 Task: Create New Customer with Customer Name: Rainbow Retail Shoppe, Inc., Billing Address Line1: 536 Junior Avenue, Billing Address Line2:  Duluth, Billing Address Line3:  Georgia 30097, Cell Number: 785-335-5457
Action: Mouse moved to (171, 36)
Screenshot: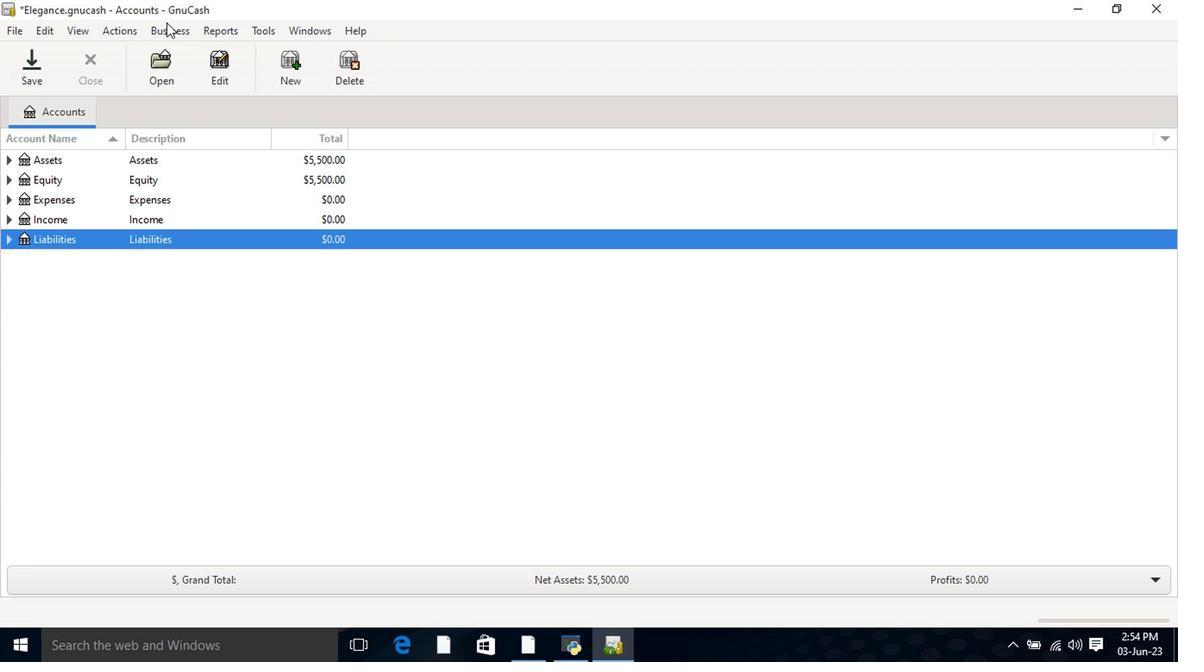 
Action: Mouse pressed left at (171, 36)
Screenshot: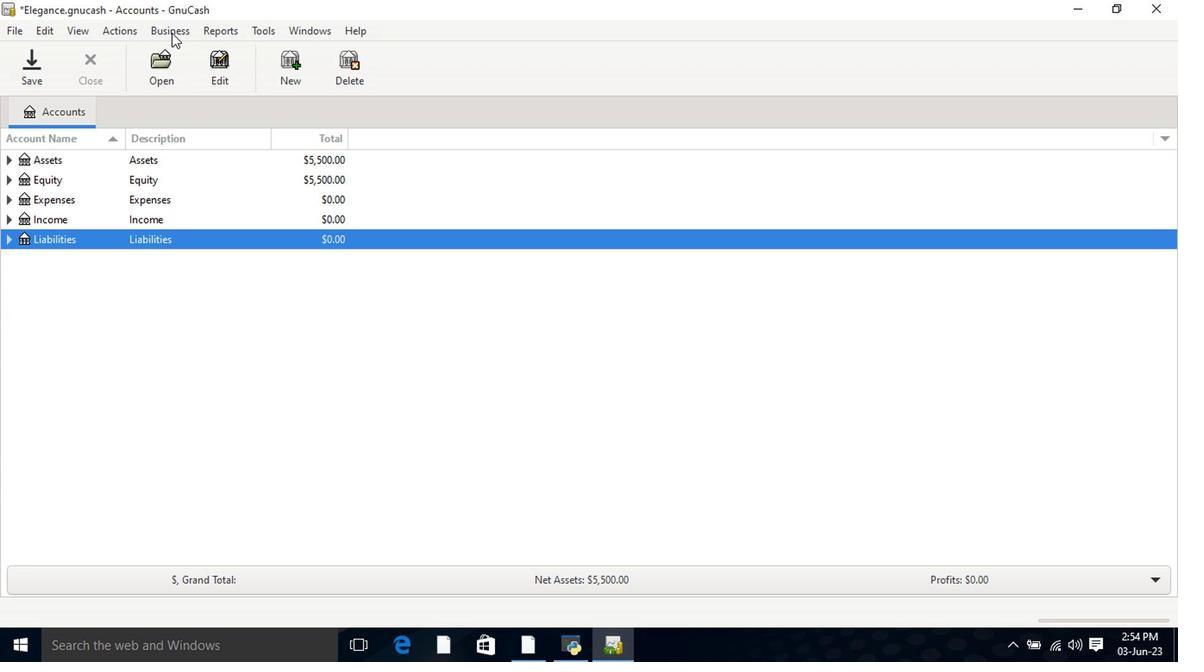 
Action: Mouse moved to (366, 74)
Screenshot: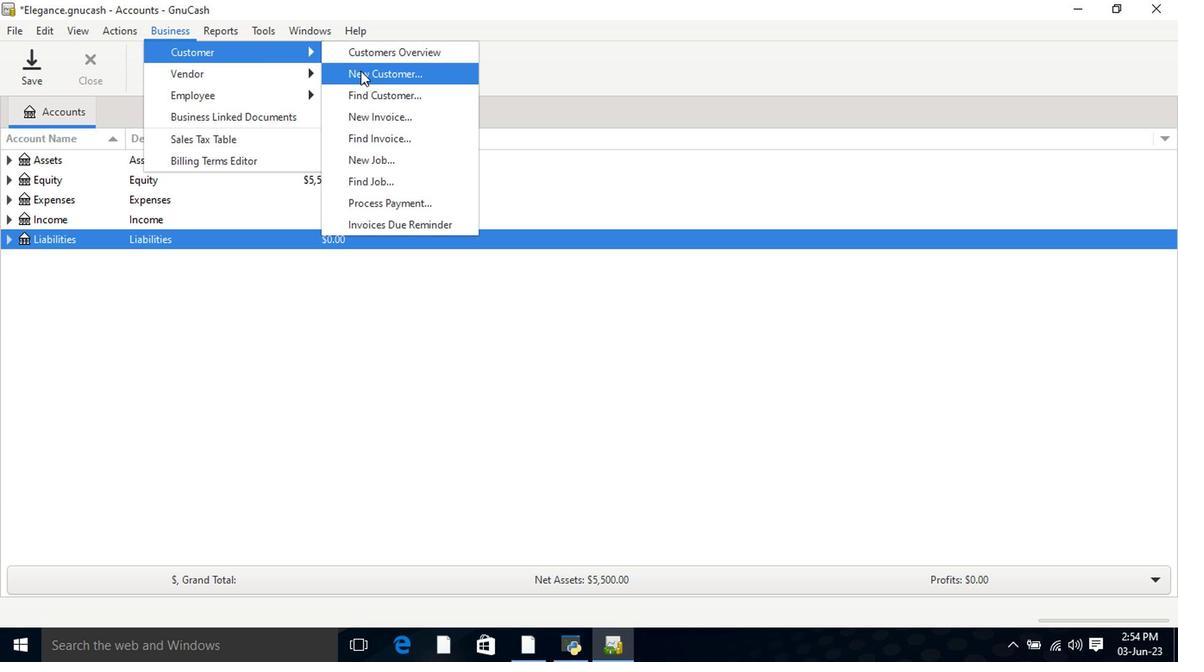 
Action: Mouse pressed left at (366, 74)
Screenshot: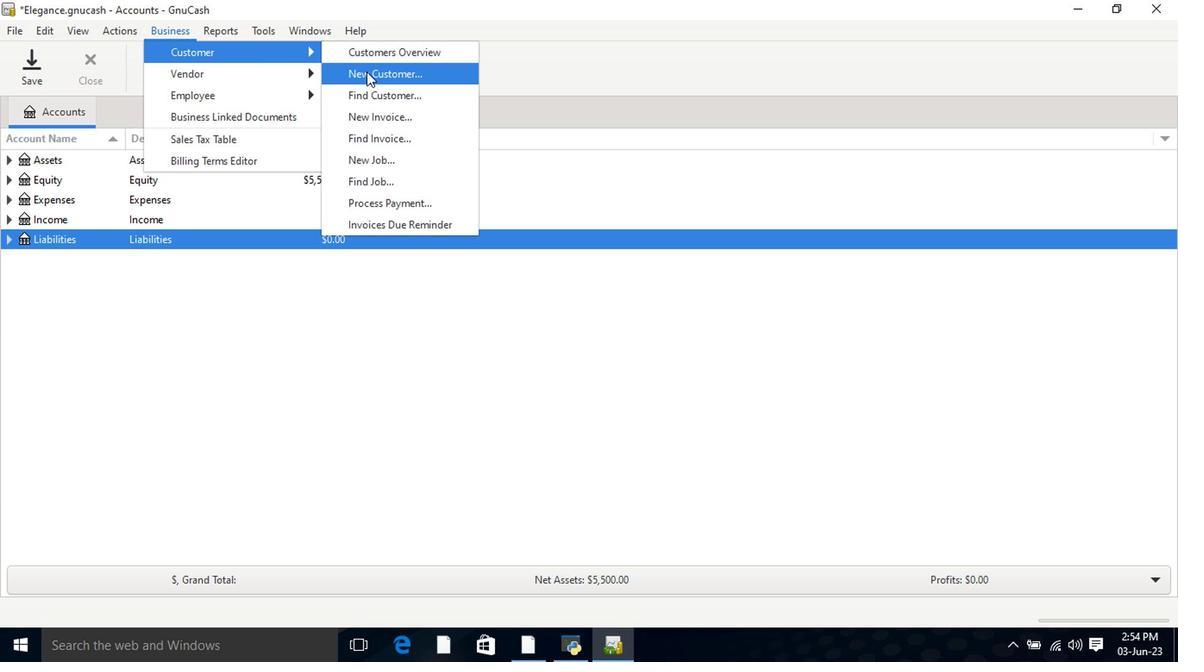 
Action: Mouse moved to (597, 188)
Screenshot: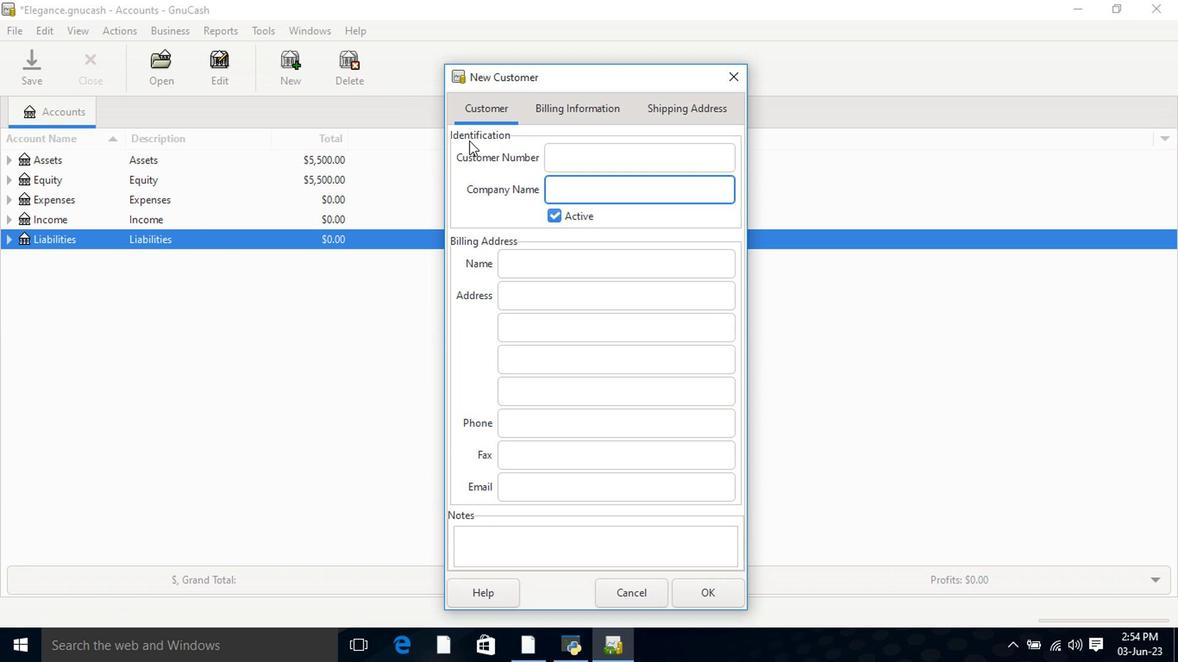 
Action: Key pressed <Key.shift>Rainbow<Key.space><Key.shift>Retail<Key.space><Key.shift>Shoppe<Key.space><Key.shift>Inc.<Key.tab><Key.tab><Key.tab><Key.shift>536<Key.space><Key.shift>Junior<Key.space><Key.shift>Avenue<Key.tab><Key.shift>Duluth<Key.tab><Key.shift>Georf<Key.backspace>gia<Key.space>30097<Key.tab><Key.tab>785-335-5457
Screenshot: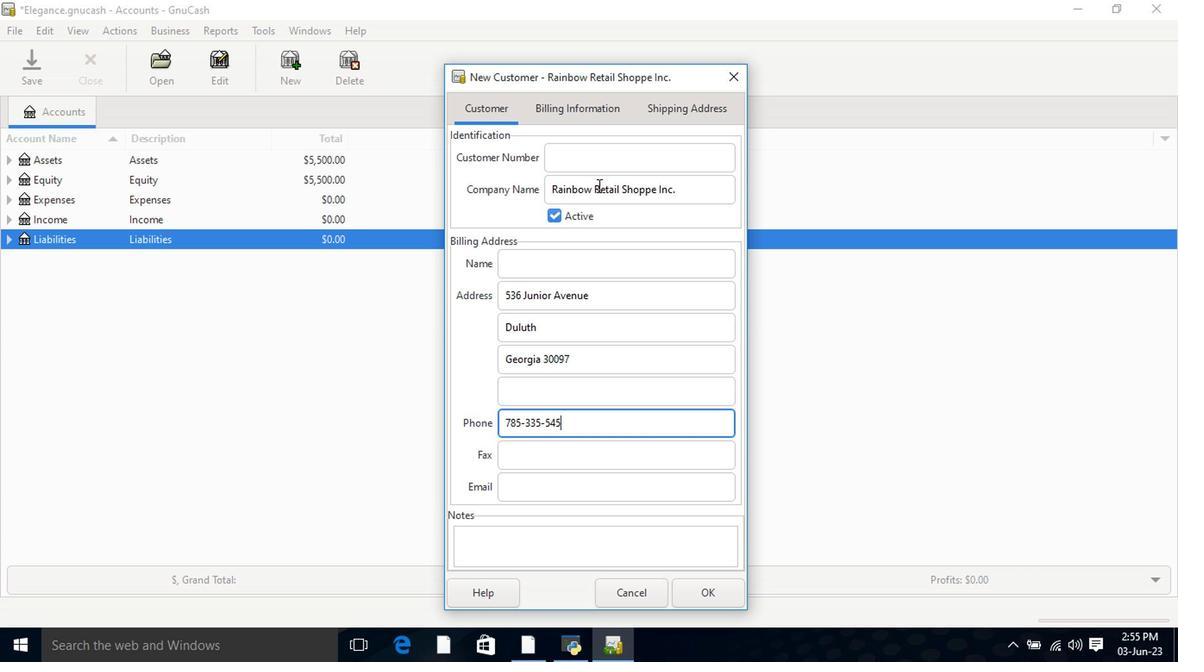 
Action: Mouse moved to (565, 104)
Screenshot: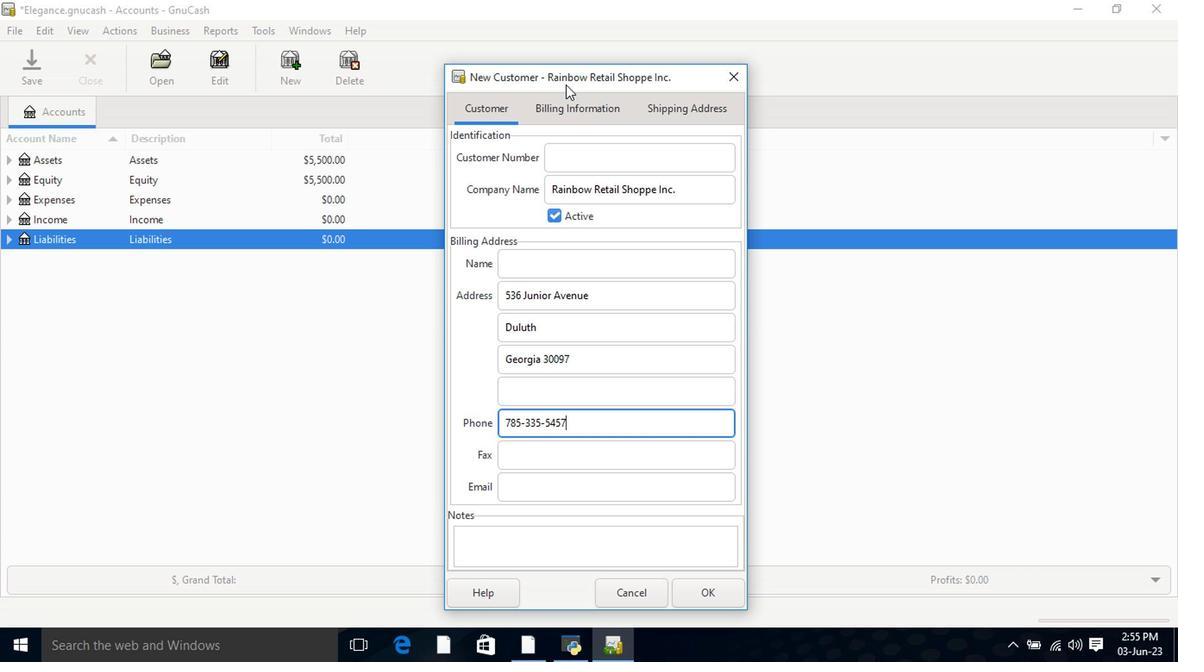
Action: Mouse pressed left at (565, 104)
Screenshot: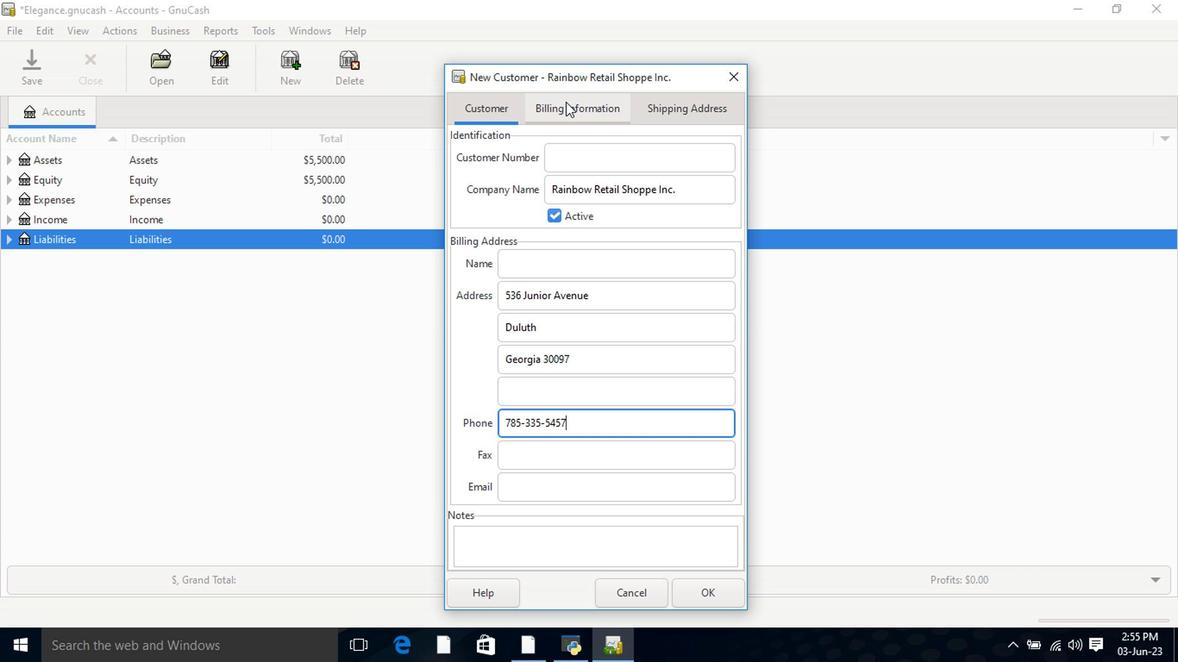 
Action: Mouse moved to (655, 104)
Screenshot: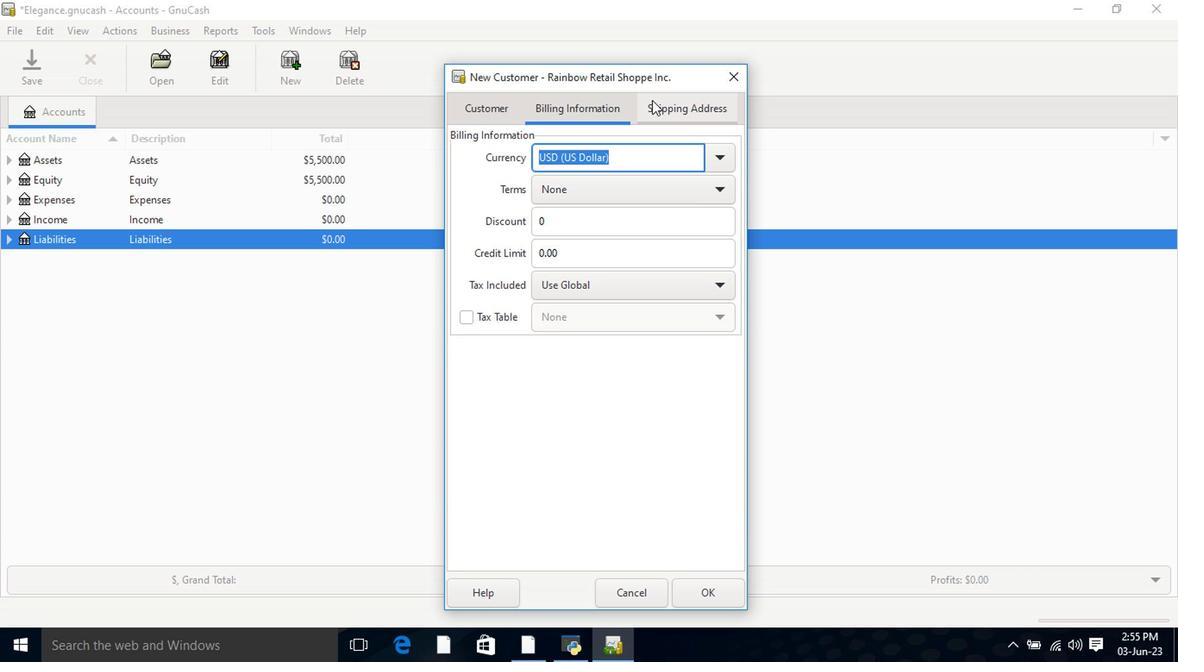 
Action: Mouse pressed left at (655, 104)
Screenshot: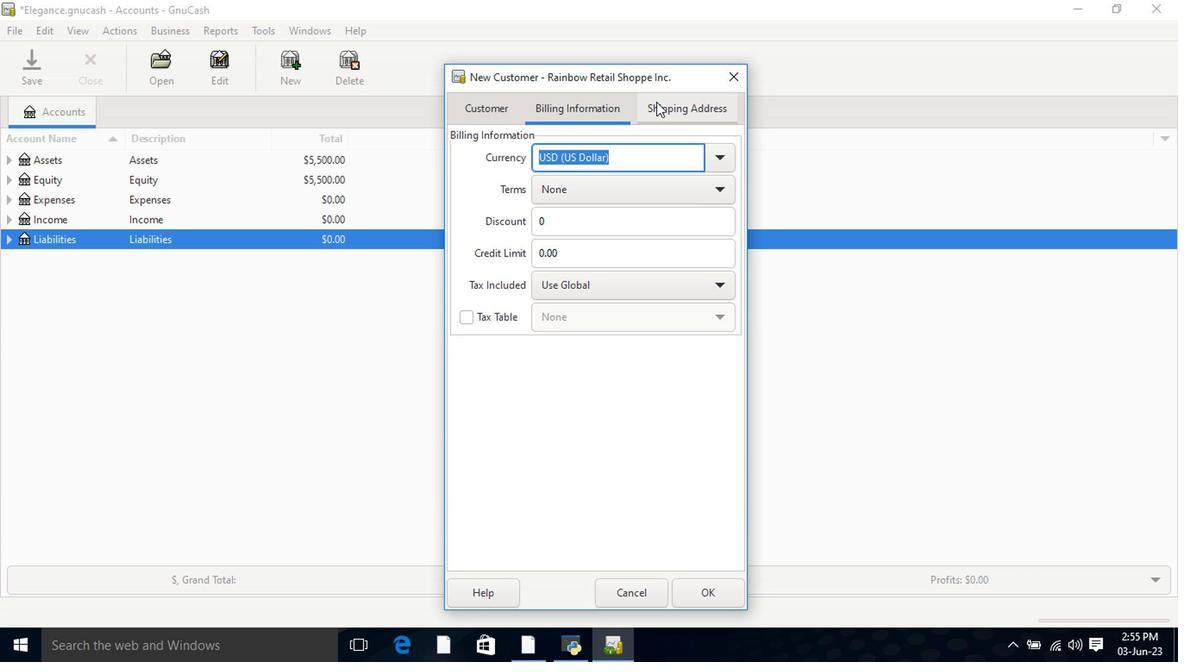 
Action: Mouse moved to (700, 598)
Screenshot: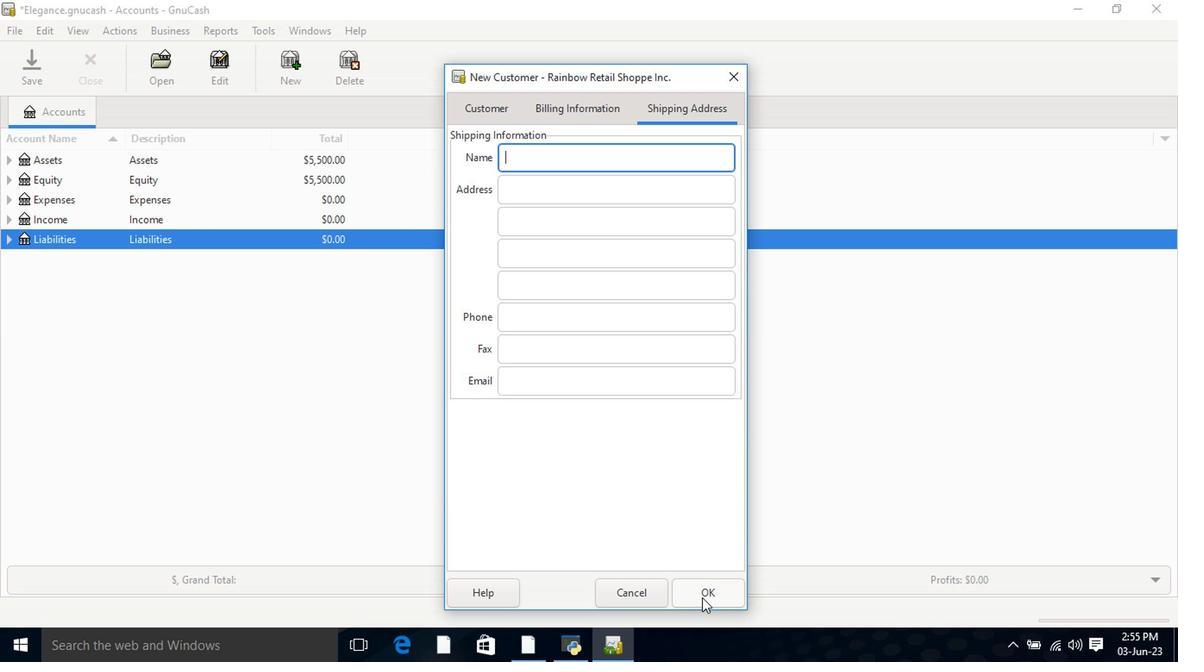 
Action: Mouse pressed left at (700, 598)
Screenshot: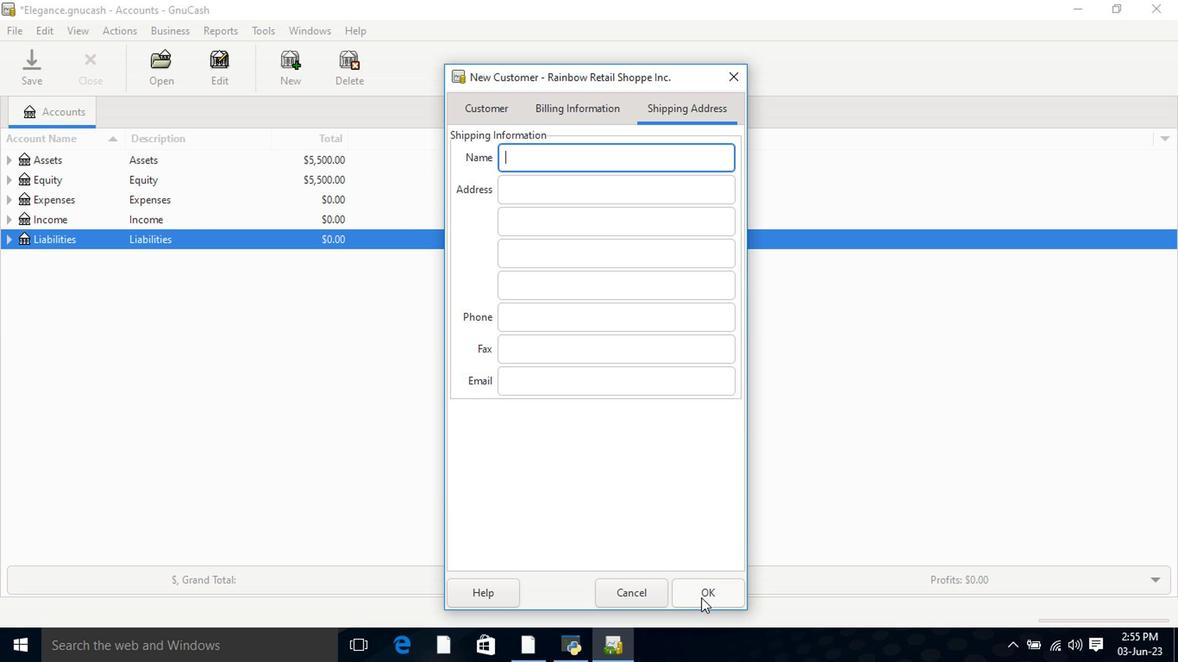 
